 Task: Add the task  Implement a new network security system for a company to the section Capacity Scaling Sprint in the project AgileFusion and add a Due Date to the respective task as 2023/12/02
Action: Mouse moved to (222, 421)
Screenshot: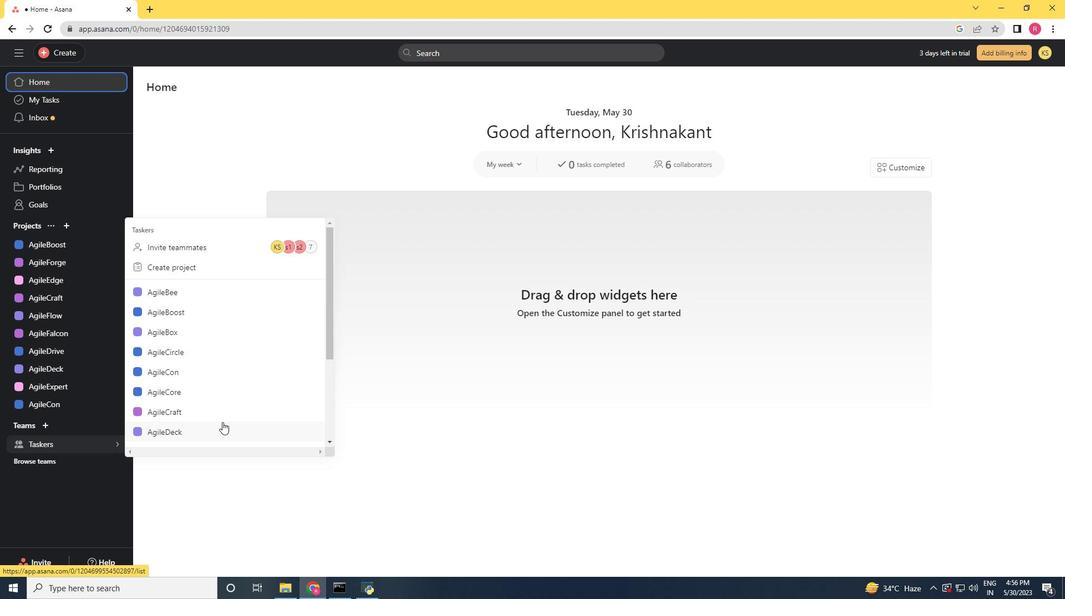 
Action: Mouse scrolled (222, 420) with delta (0, 0)
Screenshot: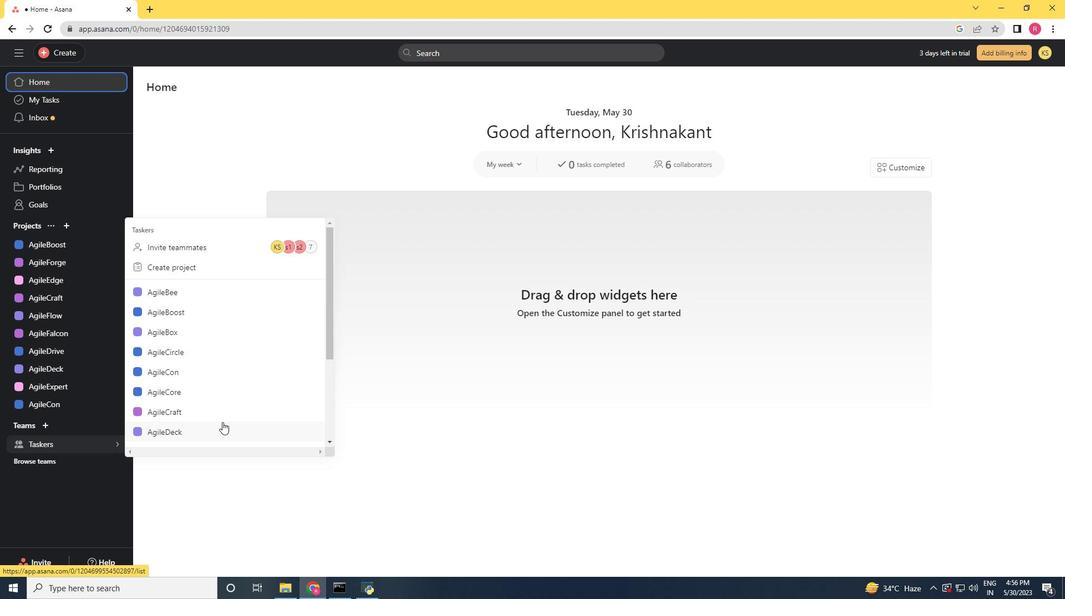 
Action: Mouse scrolled (222, 420) with delta (0, 0)
Screenshot: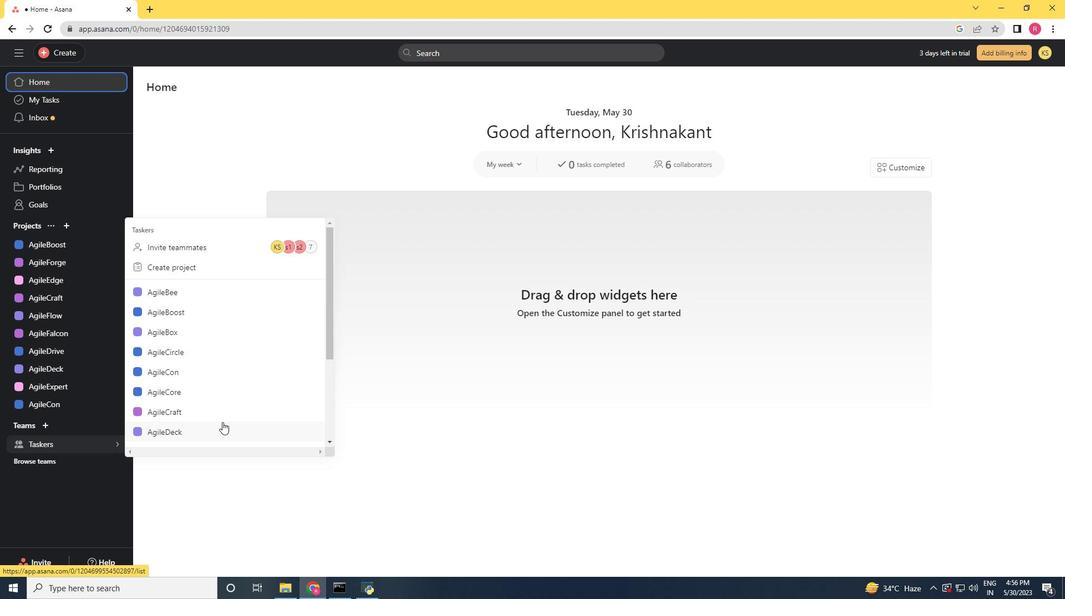 
Action: Mouse scrolled (222, 420) with delta (0, 0)
Screenshot: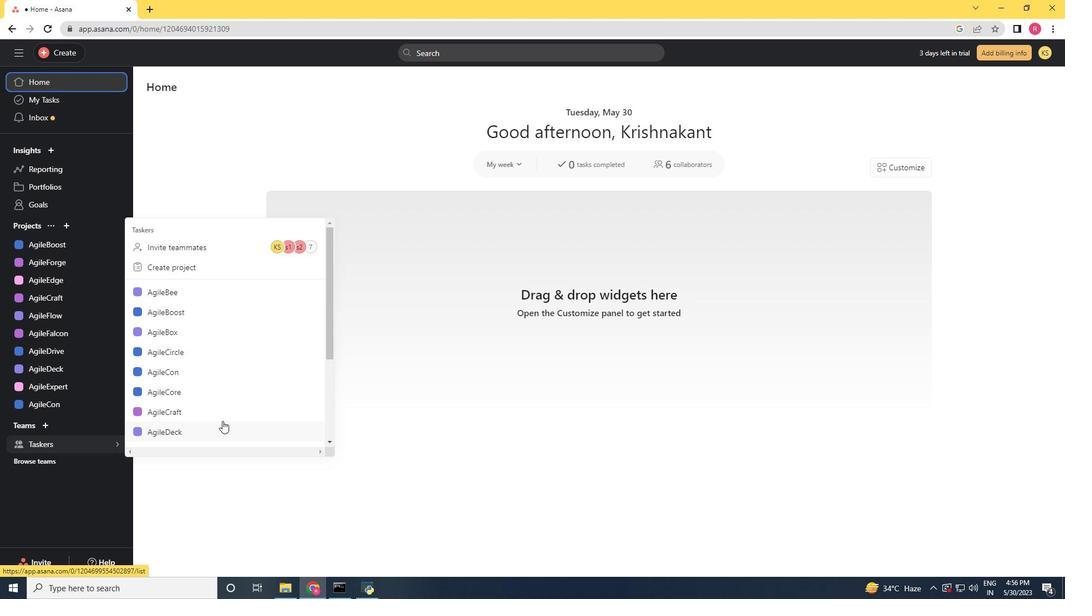 
Action: Mouse scrolled (222, 420) with delta (0, 0)
Screenshot: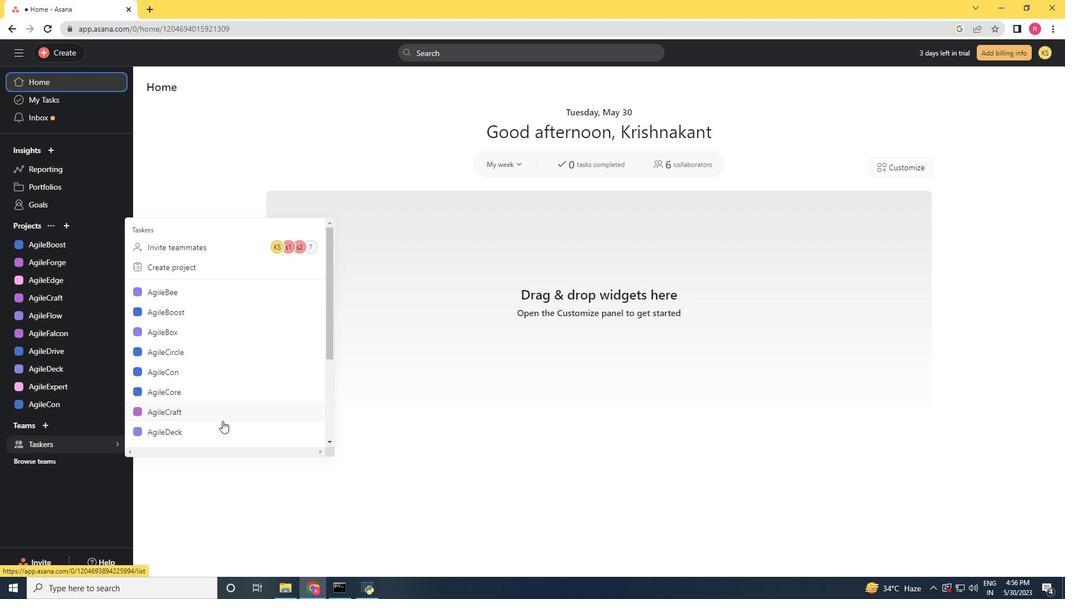 
Action: Mouse moved to (183, 428)
Screenshot: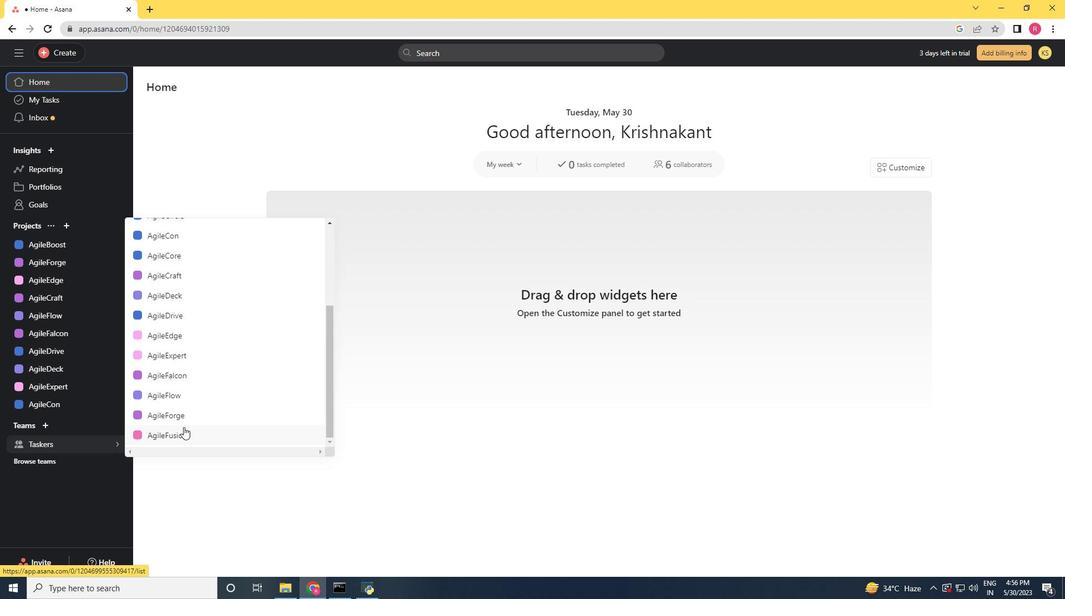 
Action: Mouse pressed left at (183, 428)
Screenshot: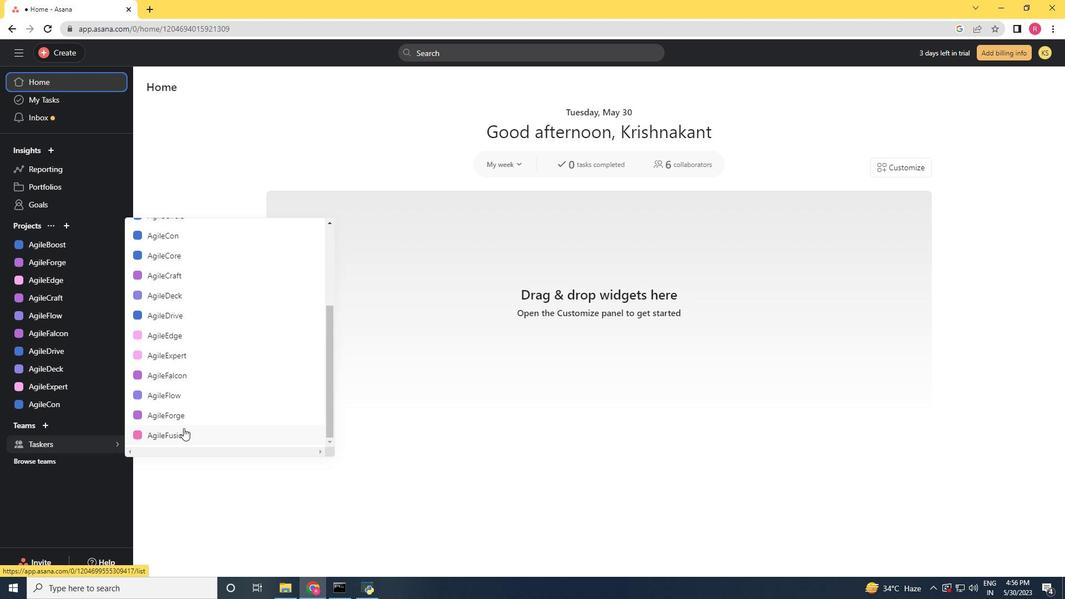 
Action: Mouse moved to (197, 351)
Screenshot: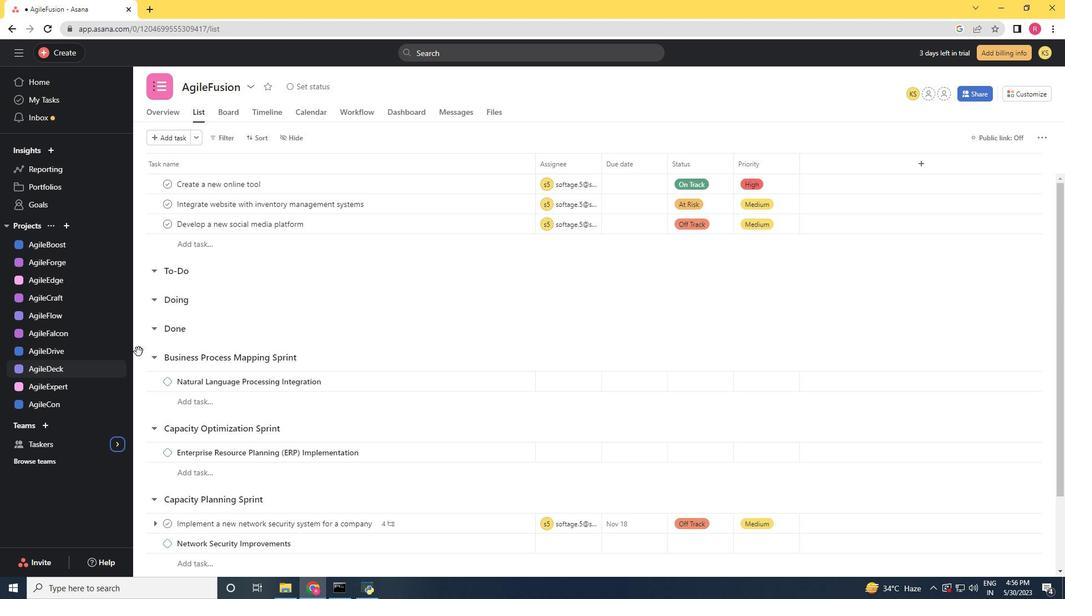 
Action: Mouse scrolled (197, 352) with delta (0, 0)
Screenshot: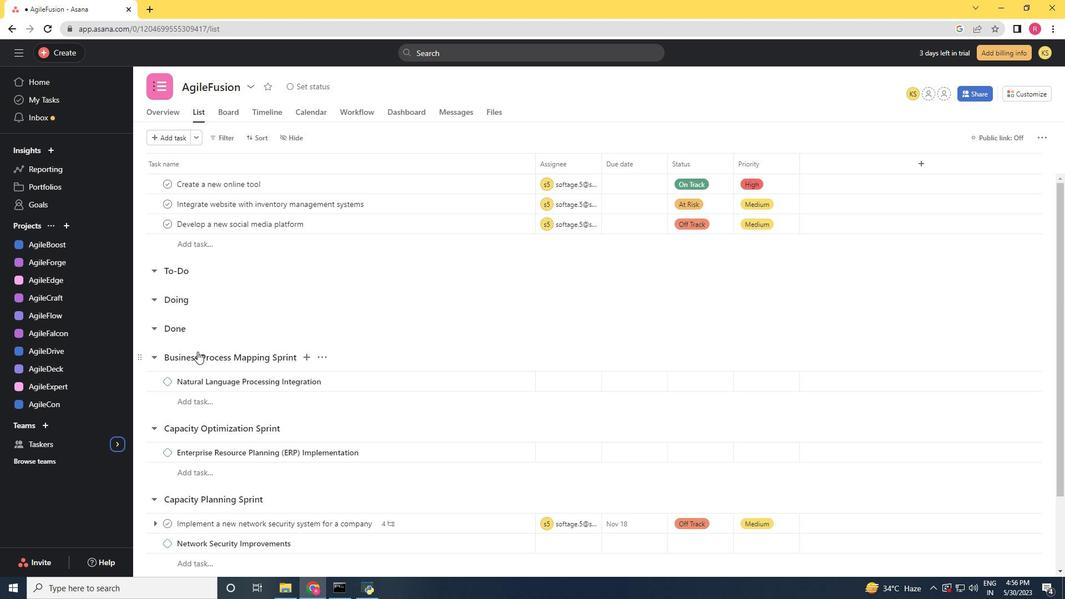 
Action: Mouse scrolled (197, 352) with delta (0, 0)
Screenshot: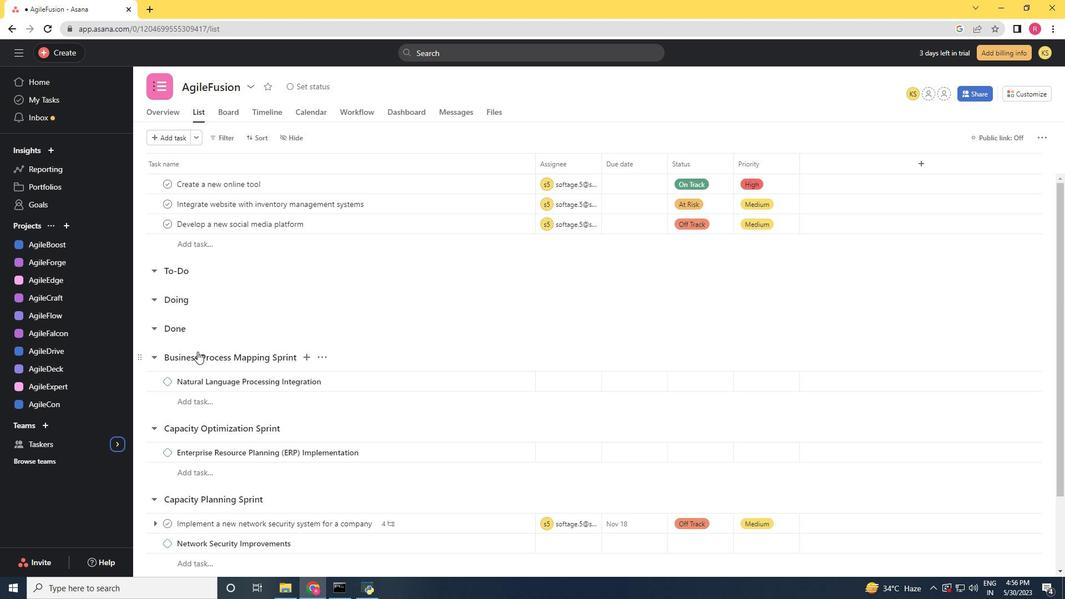 
Action: Mouse scrolled (197, 352) with delta (0, 0)
Screenshot: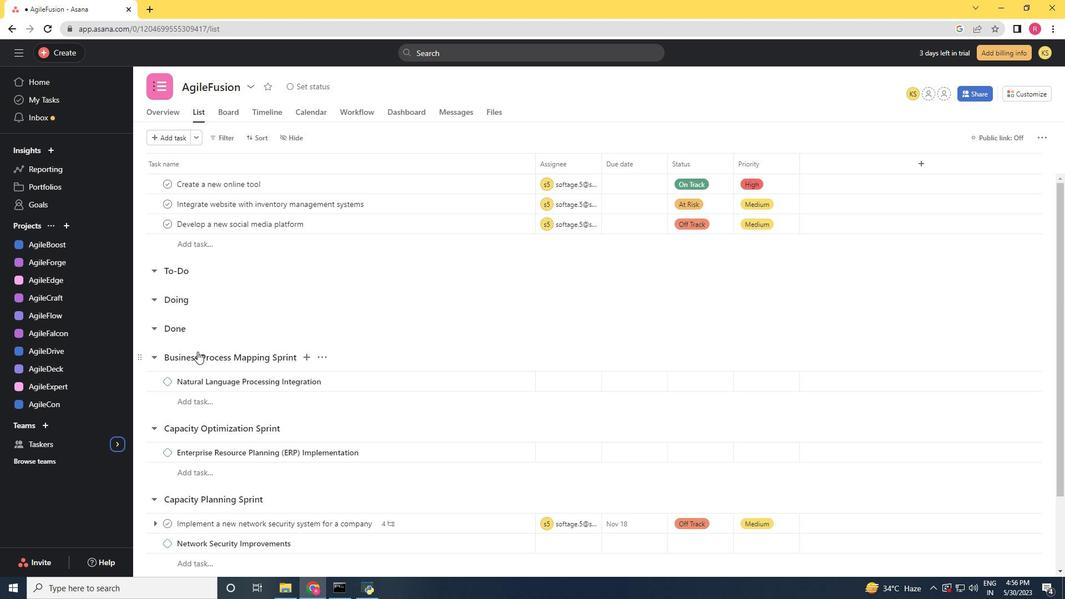 
Action: Mouse scrolled (197, 352) with delta (0, 0)
Screenshot: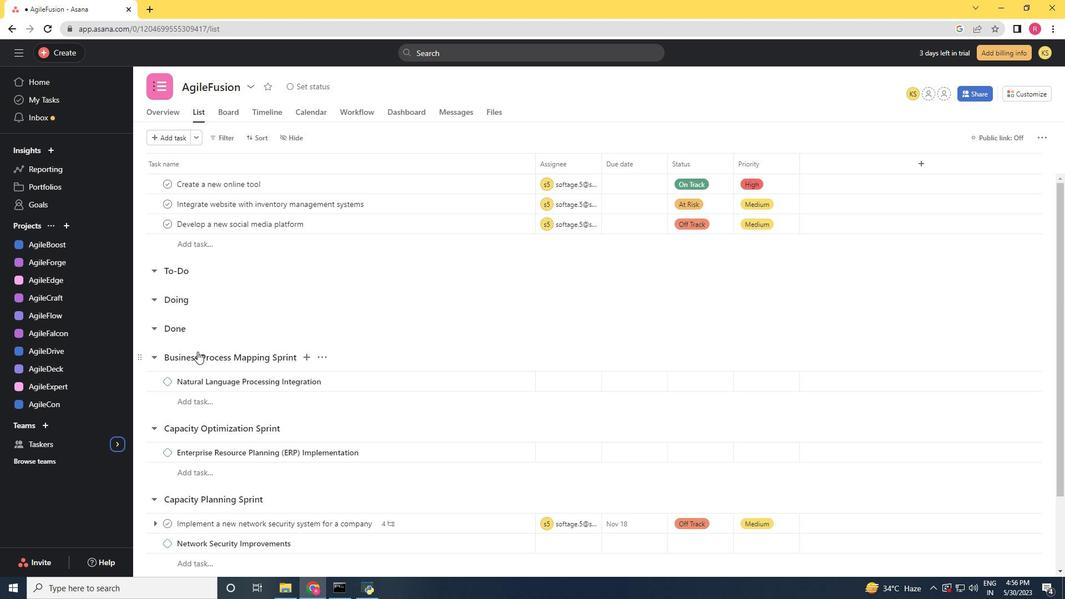 
Action: Mouse moved to (343, 444)
Screenshot: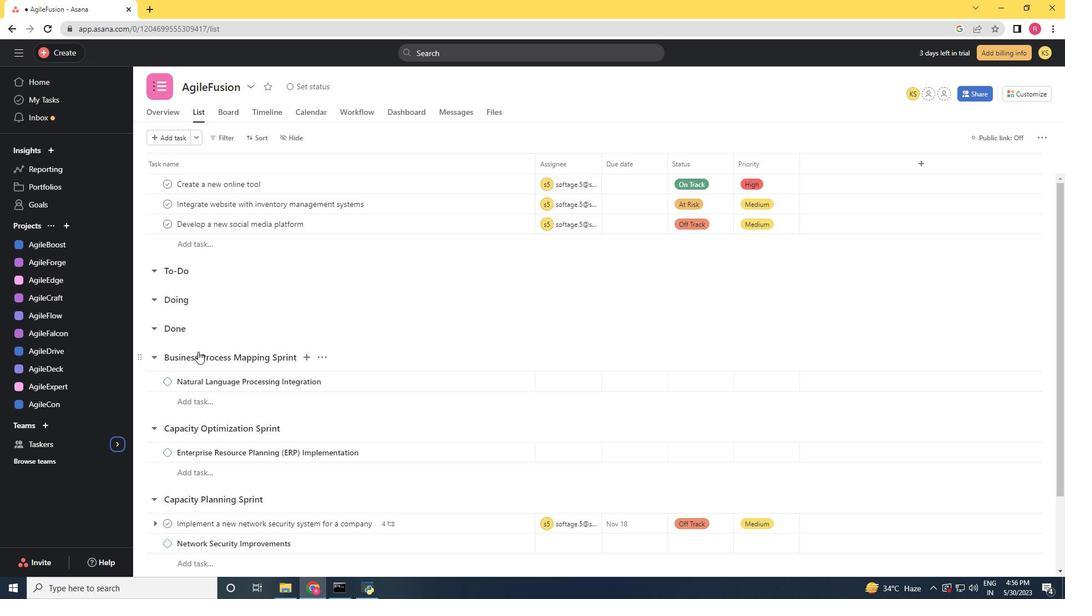 
Action: Mouse scrolled (324, 433) with delta (0, 0)
Screenshot: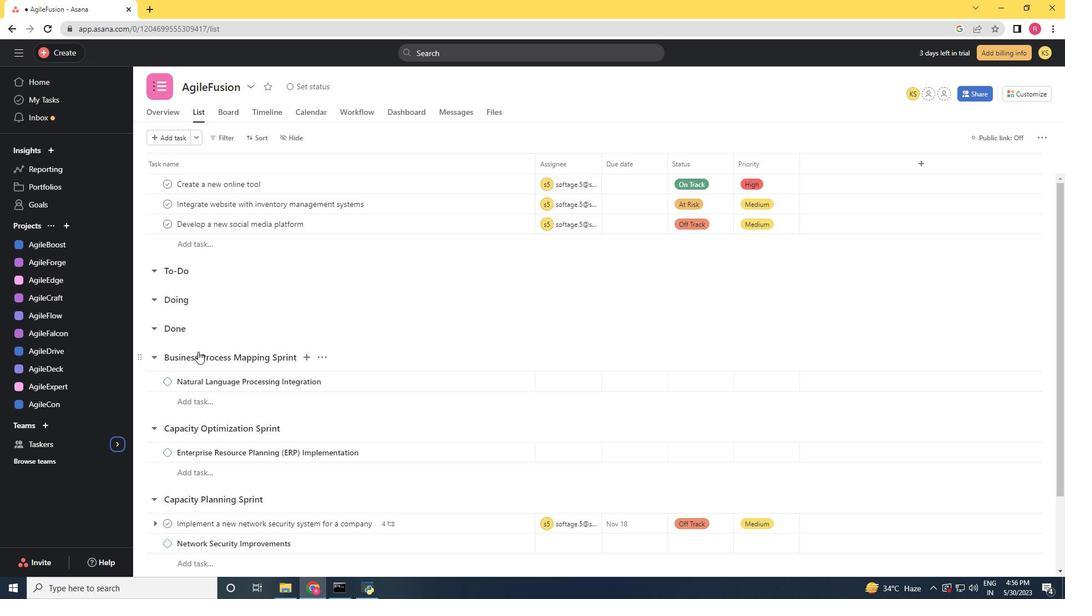 
Action: Mouse moved to (440, 501)
Screenshot: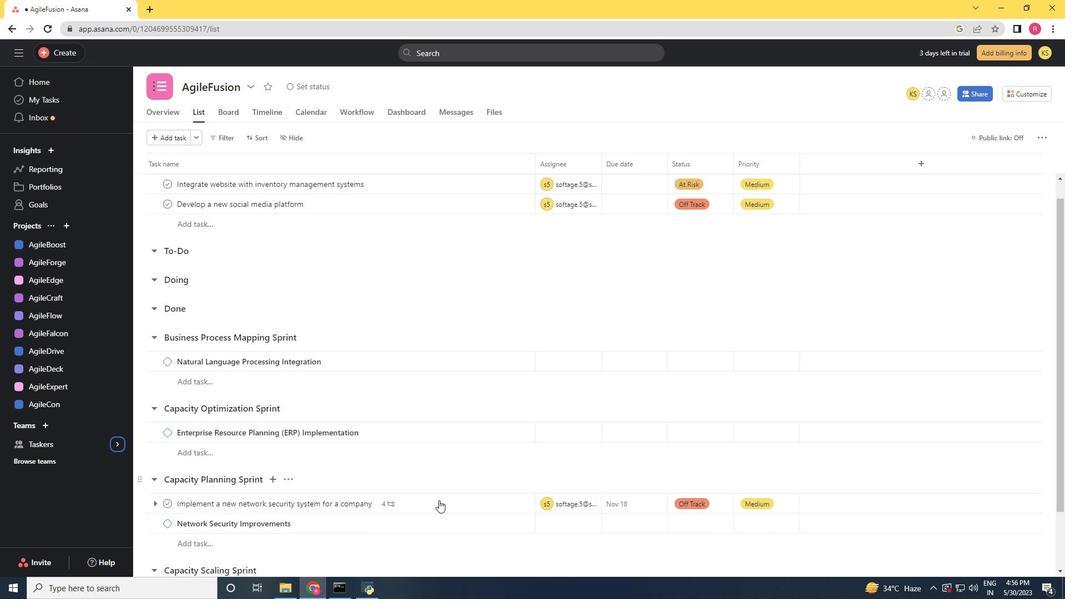 
Action: Mouse scrolled (440, 500) with delta (0, 0)
Screenshot: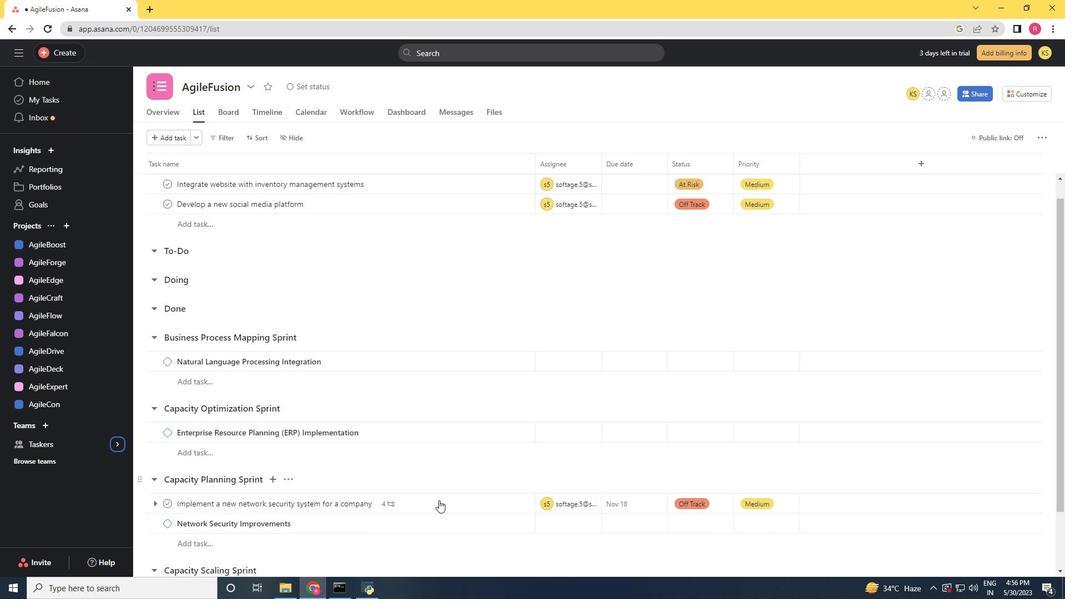 
Action: Mouse scrolled (440, 500) with delta (0, 0)
Screenshot: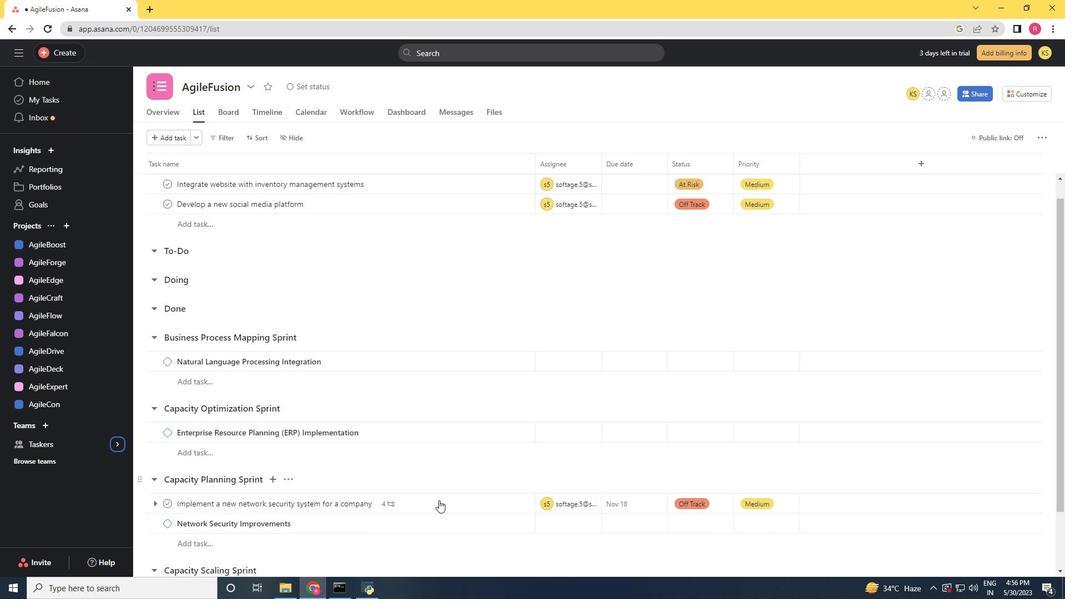 
Action: Mouse scrolled (440, 500) with delta (0, 0)
Screenshot: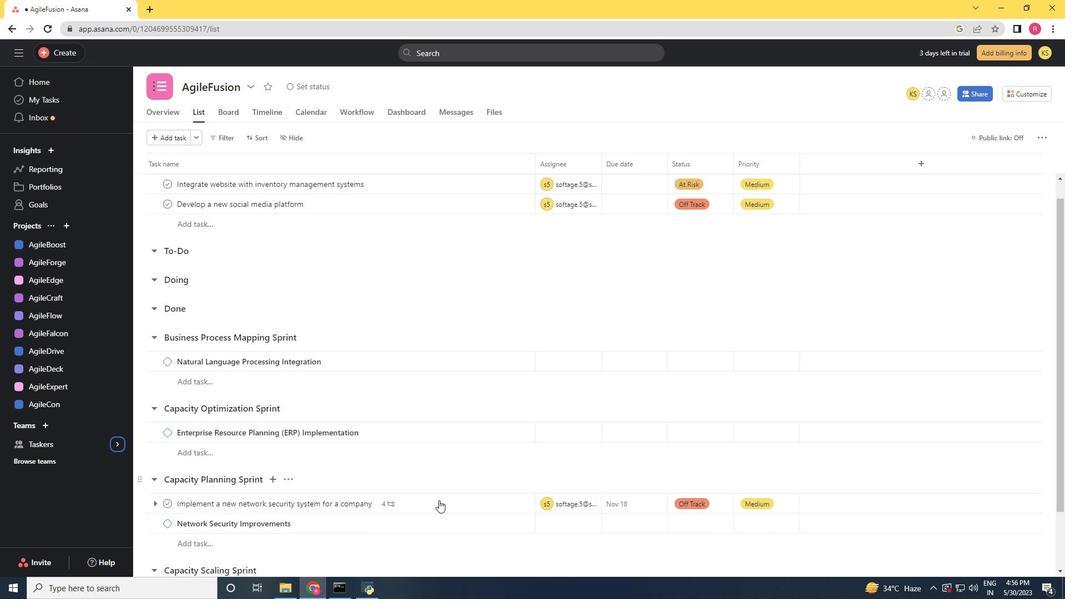 
Action: Mouse moved to (505, 439)
Screenshot: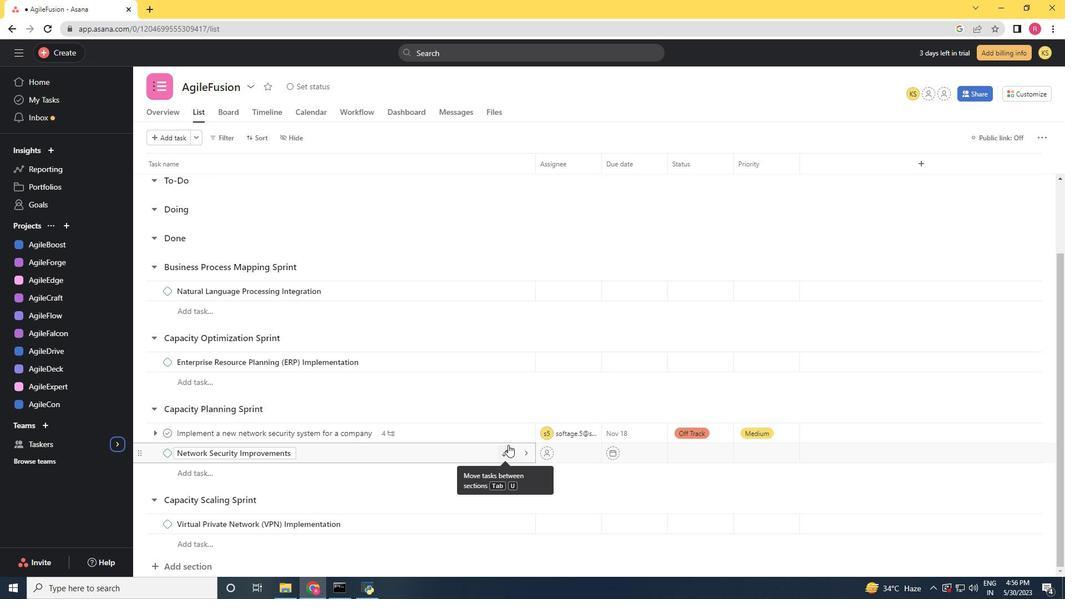 
Action: Mouse scrolled (505, 438) with delta (0, 0)
Screenshot: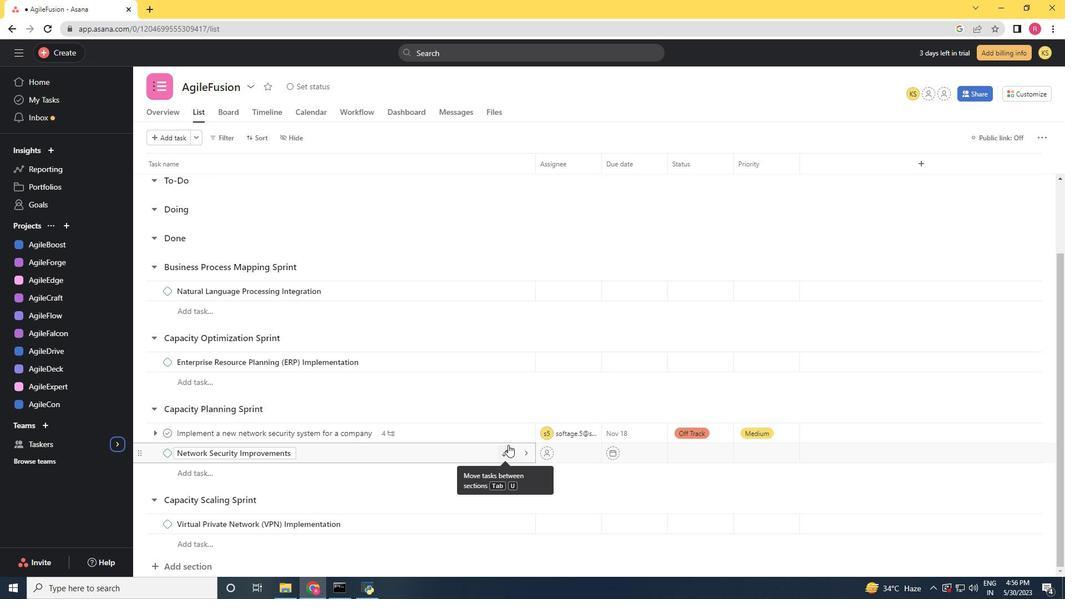 
Action: Mouse scrolled (505, 438) with delta (0, 0)
Screenshot: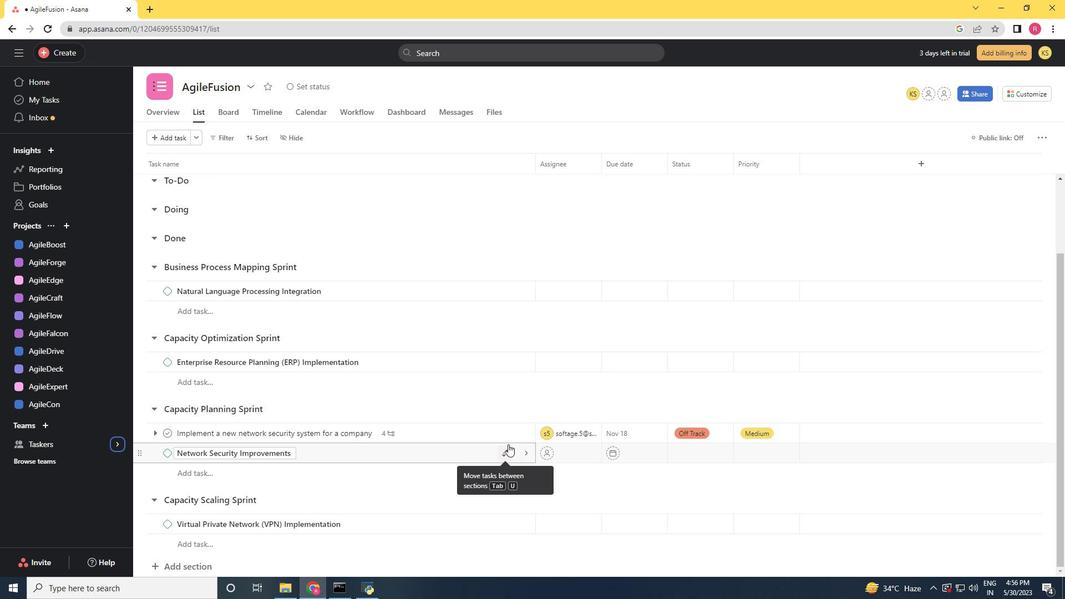 
Action: Mouse moved to (505, 430)
Screenshot: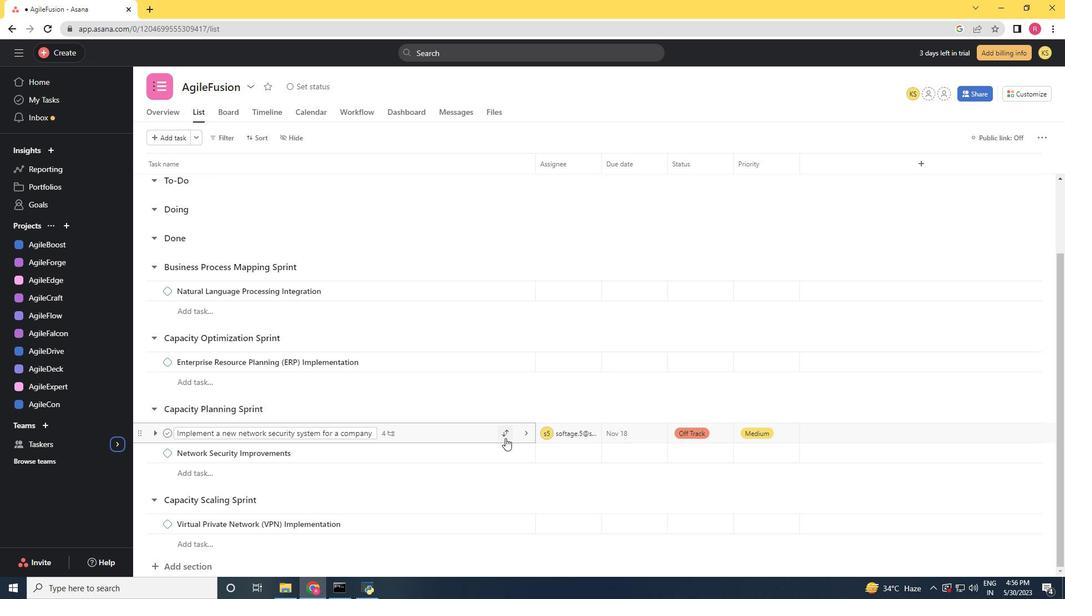 
Action: Mouse pressed left at (505, 430)
Screenshot: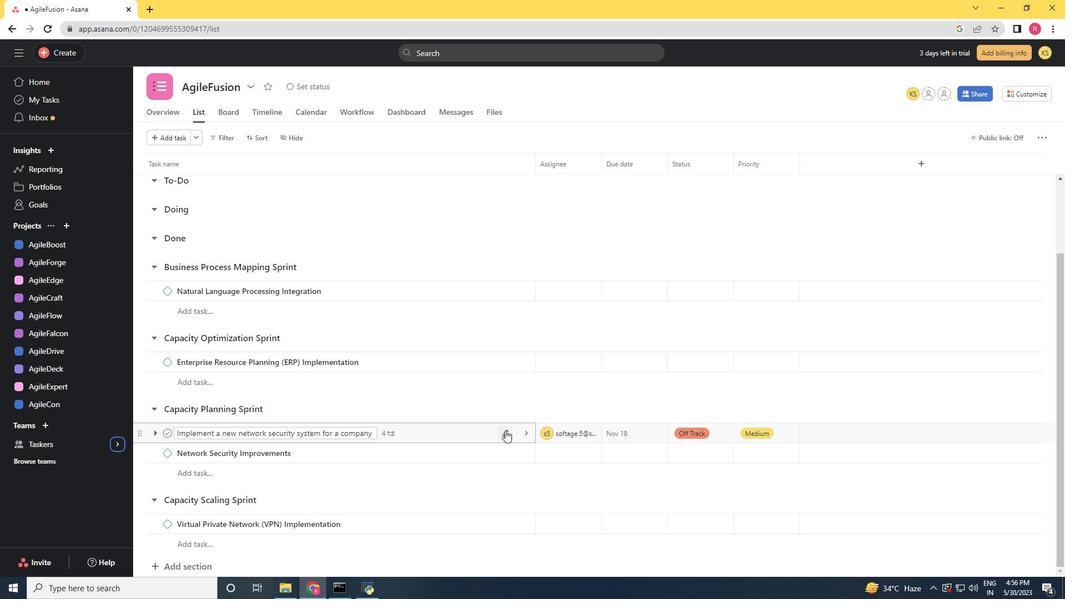 
Action: Mouse moved to (431, 415)
Screenshot: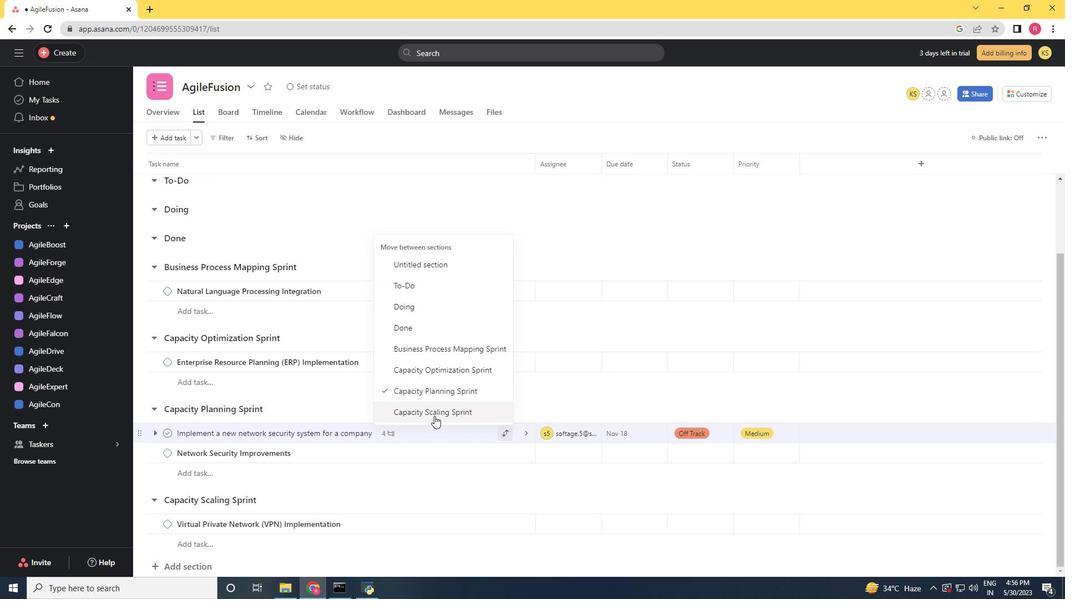 
Action: Mouse pressed left at (431, 415)
Screenshot: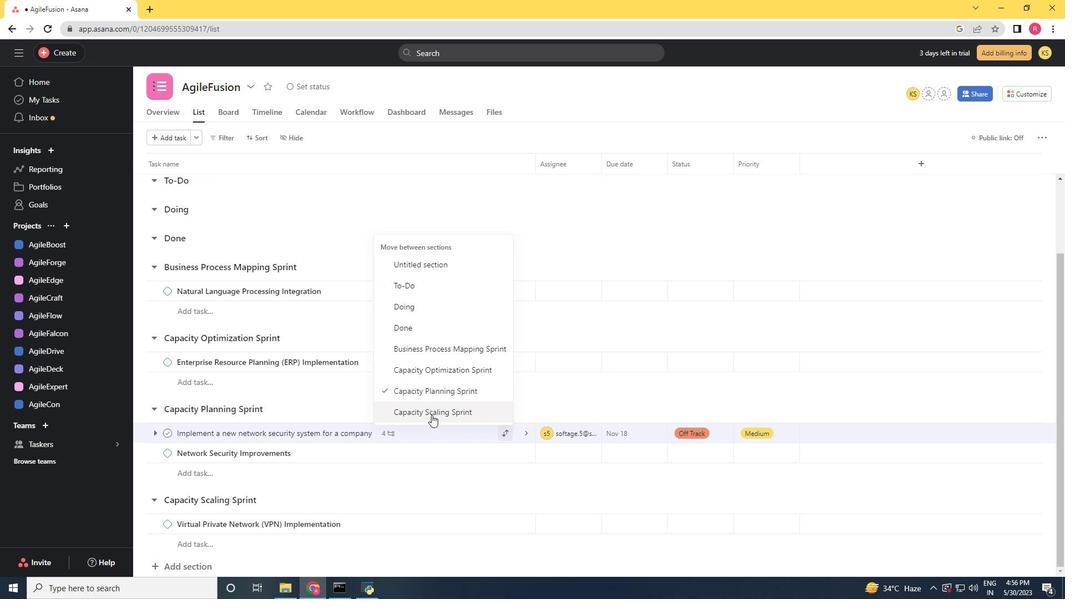 
Action: Mouse scrolled (431, 414) with delta (0, 0)
Screenshot: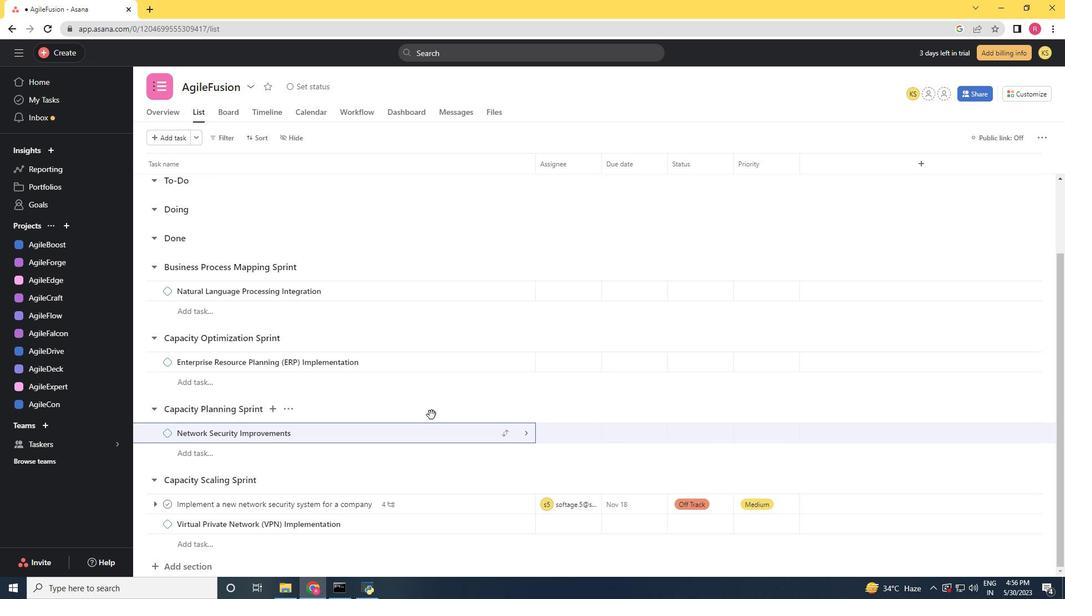 
Action: Mouse scrolled (431, 414) with delta (0, 0)
Screenshot: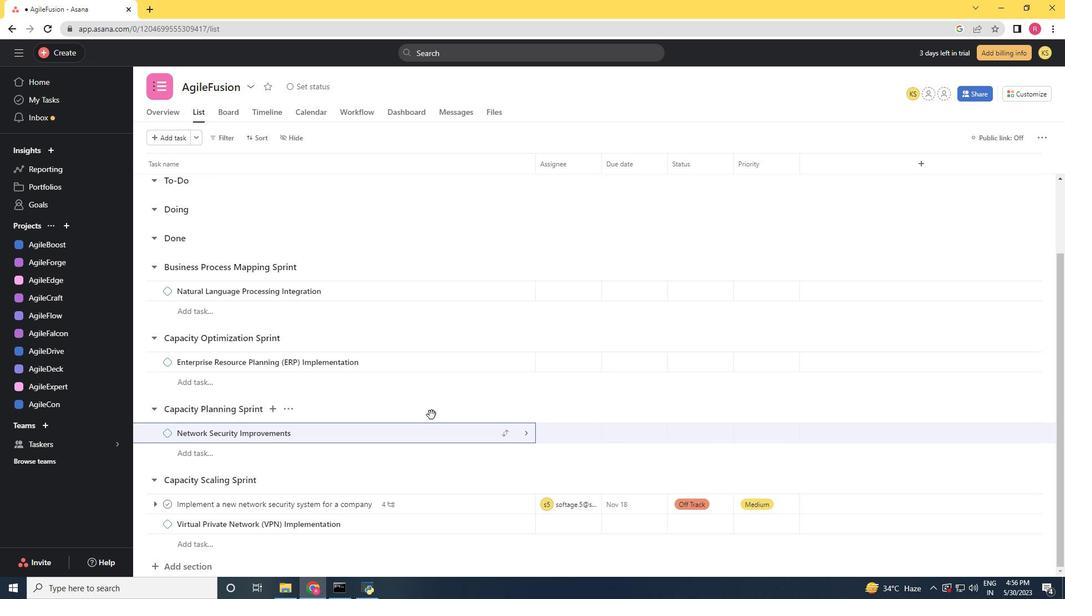 
Action: Mouse scrolled (431, 414) with delta (0, 0)
Screenshot: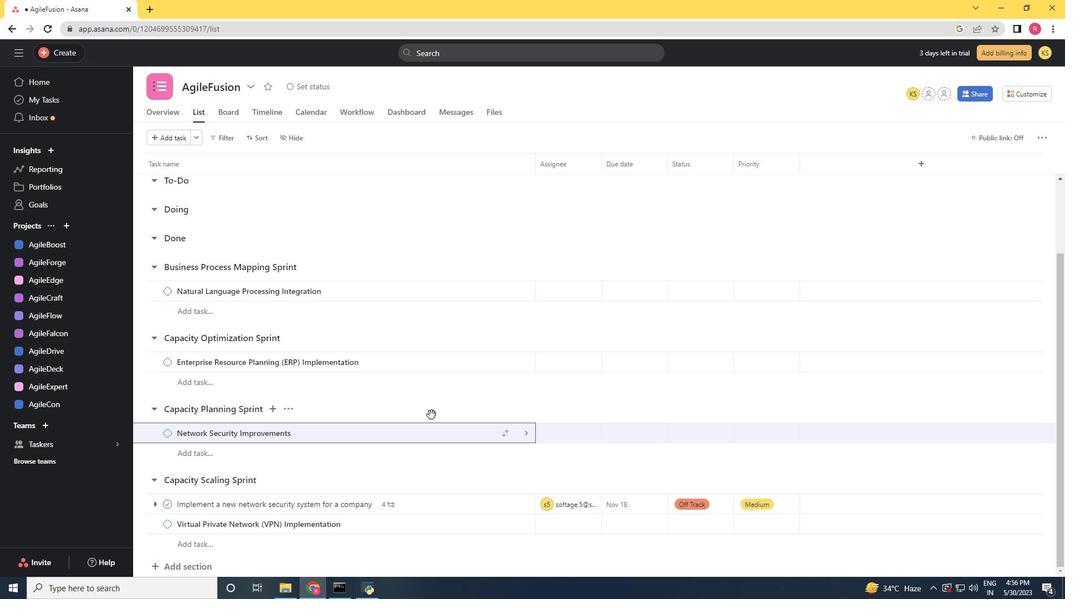 
Action: Mouse scrolled (431, 414) with delta (0, 0)
Screenshot: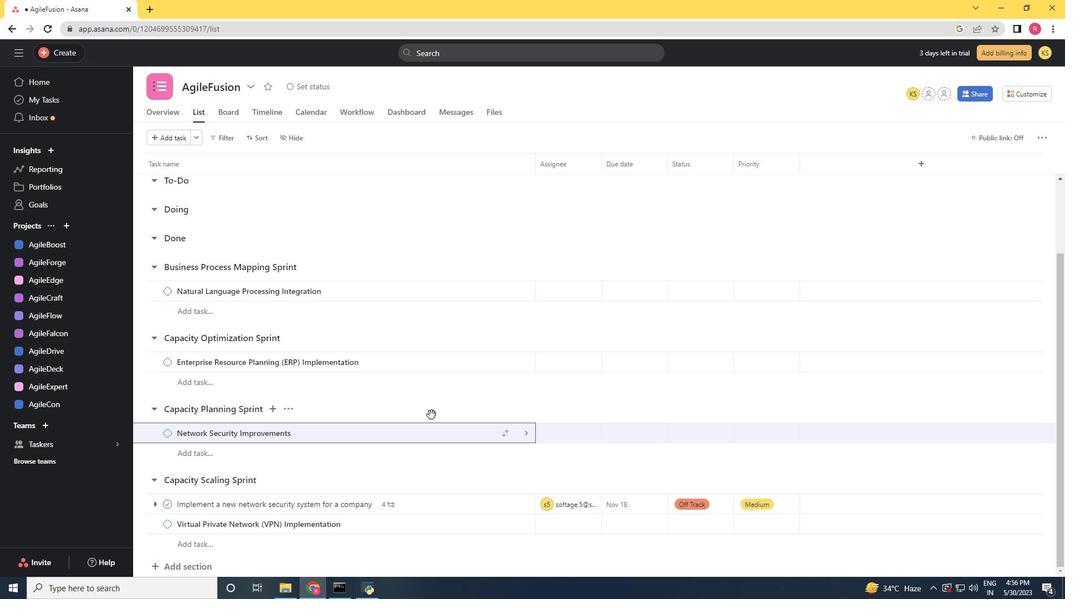 
Action: Mouse moved to (477, 504)
Screenshot: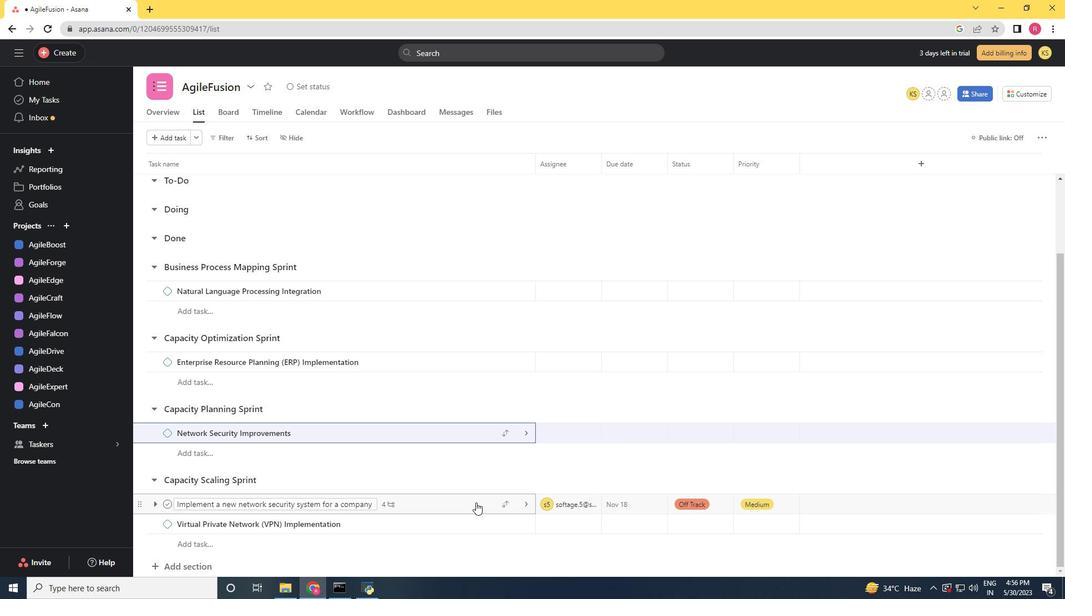 
Action: Mouse pressed left at (477, 504)
Screenshot: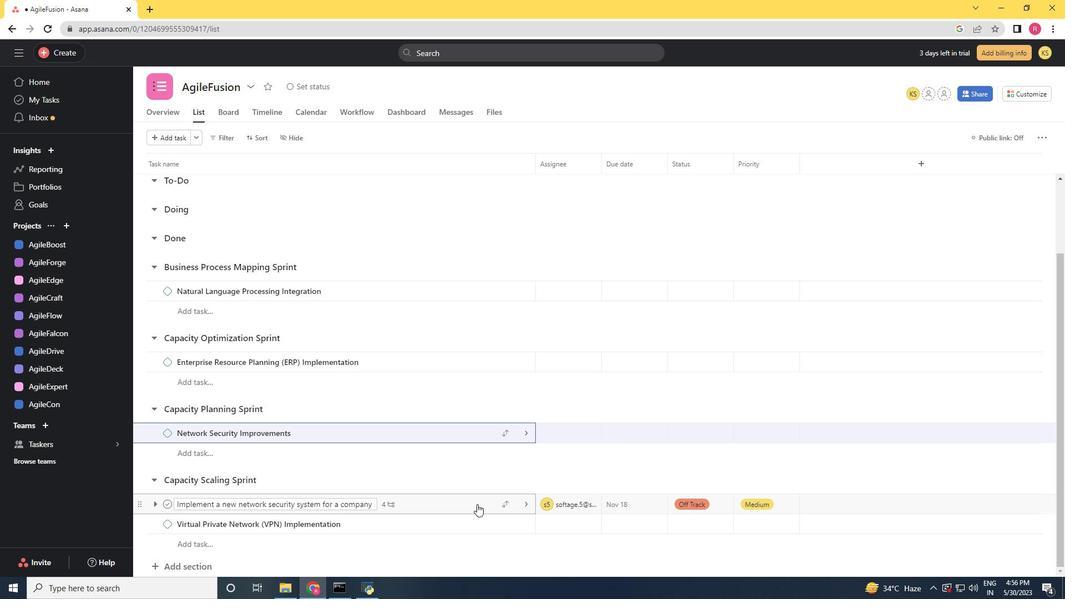 
Action: Mouse moved to (803, 243)
Screenshot: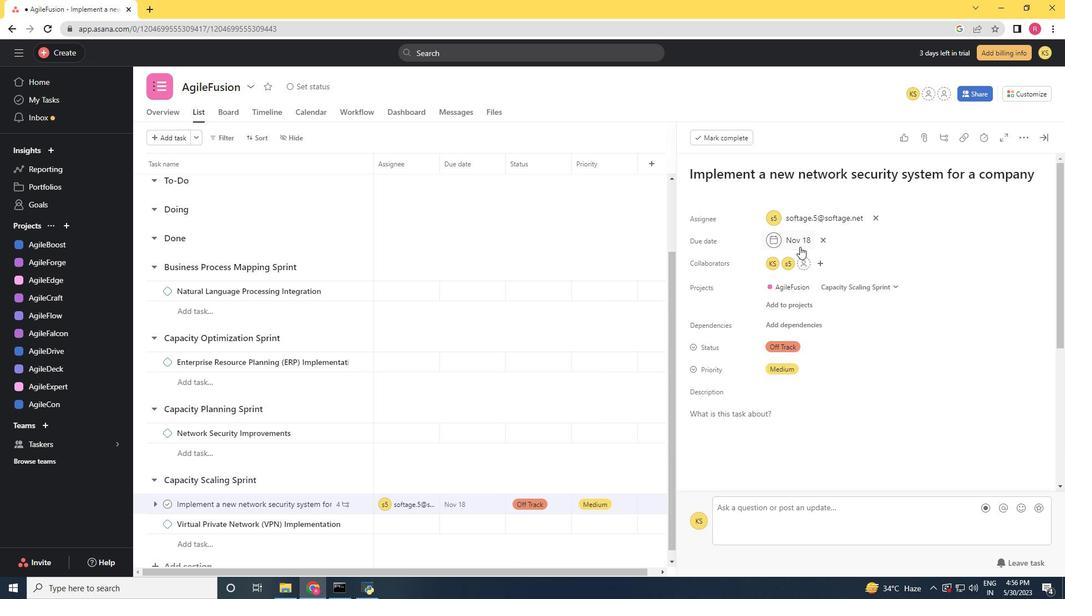
Action: Mouse pressed left at (803, 243)
Screenshot: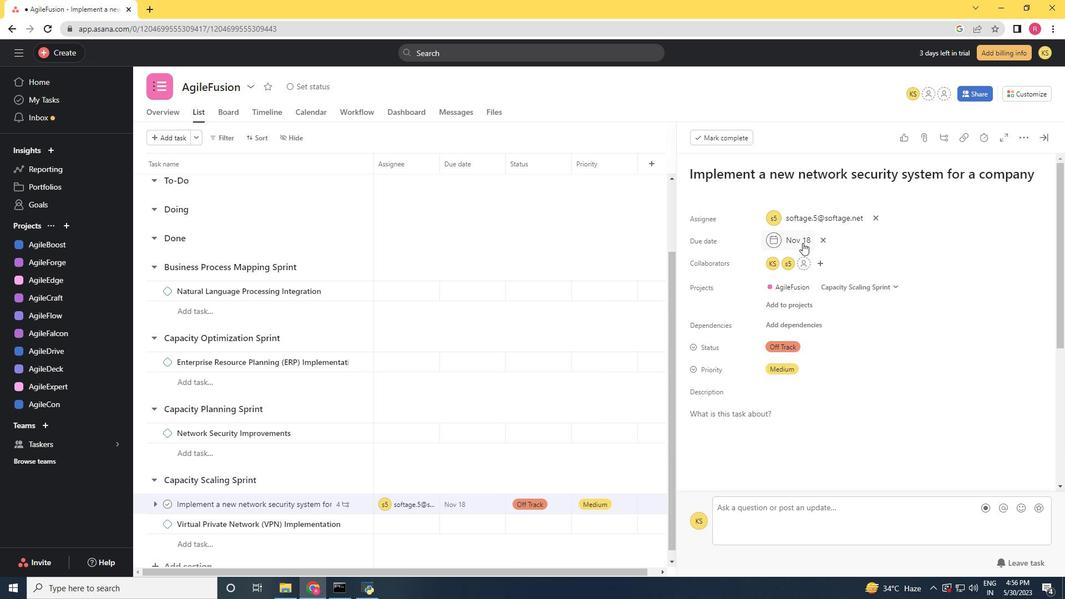 
Action: Mouse moved to (901, 297)
Screenshot: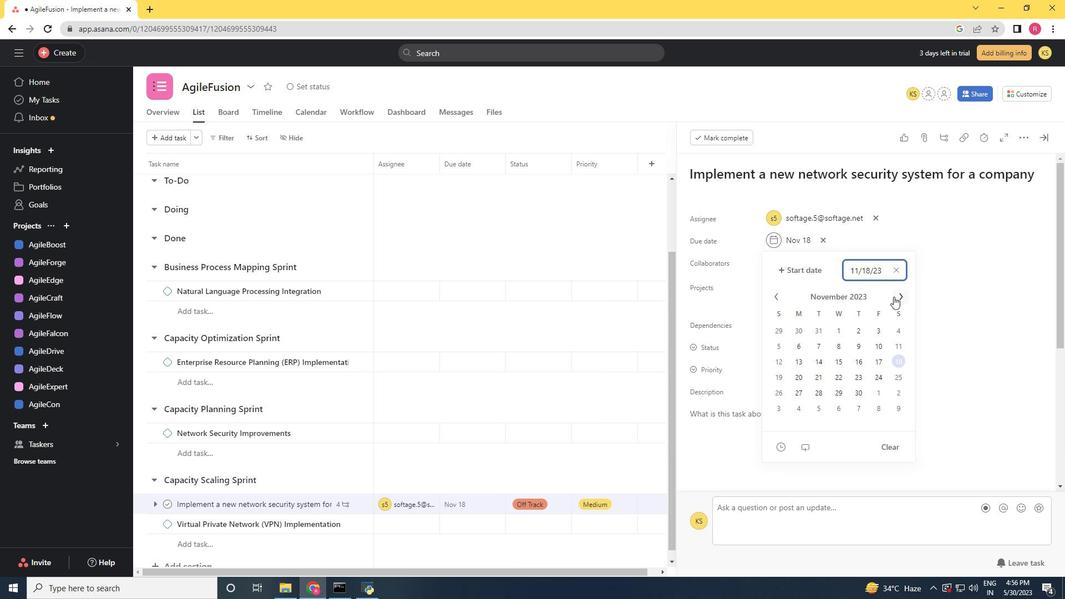 
Action: Mouse pressed left at (901, 297)
Screenshot: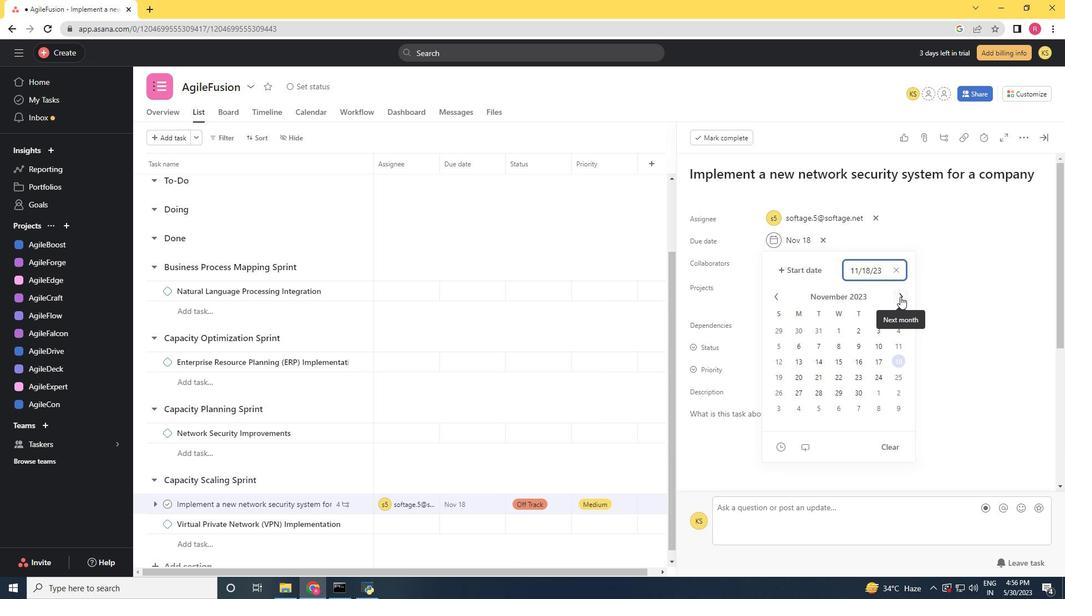 
Action: Mouse pressed left at (901, 297)
Screenshot: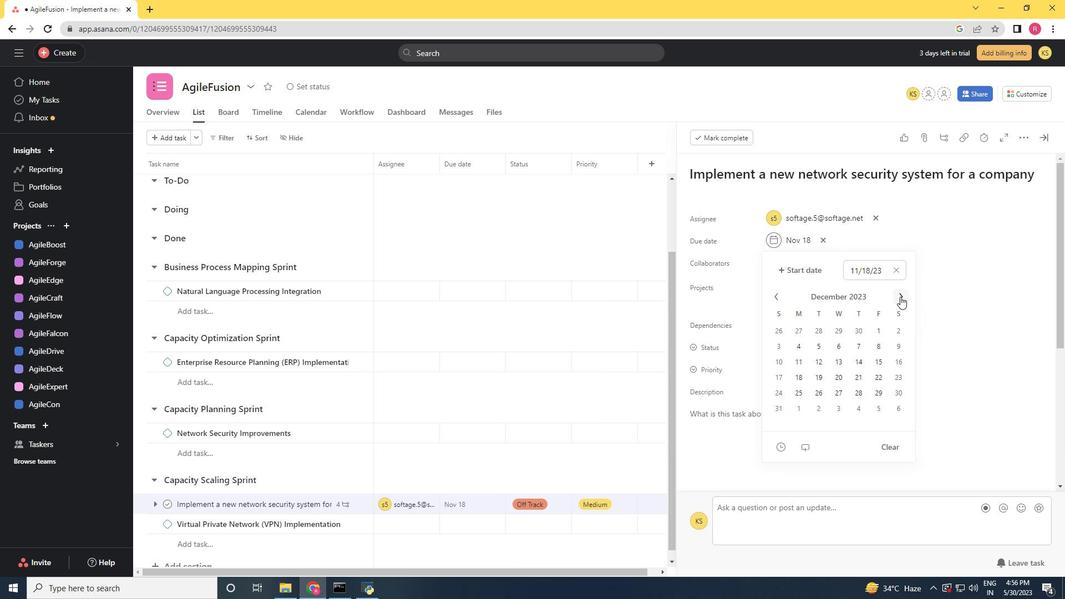 
Action: Mouse moved to (778, 299)
Screenshot: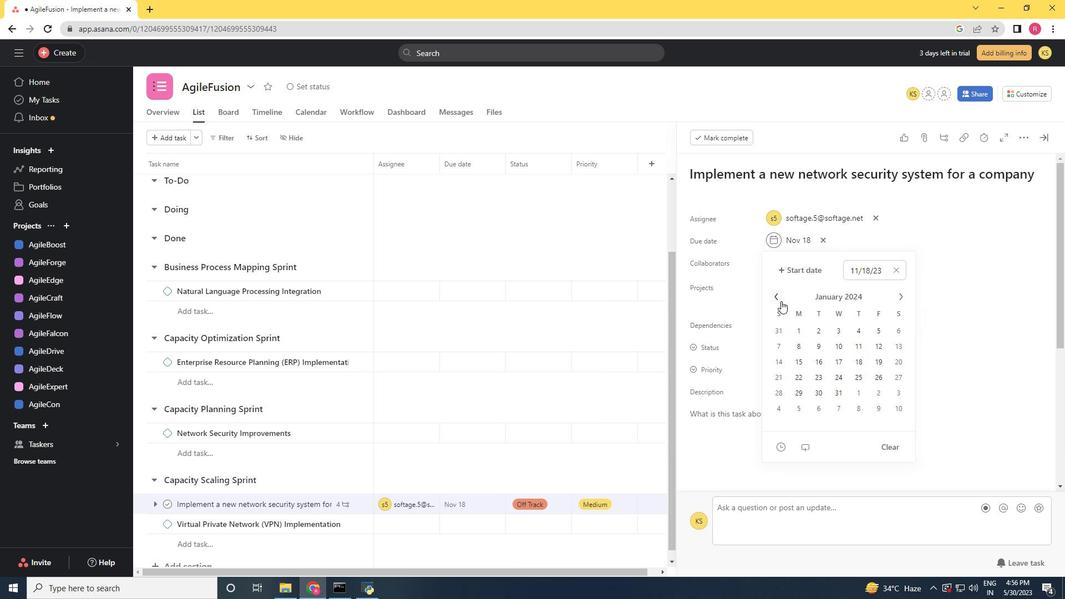 
Action: Mouse pressed left at (778, 299)
Screenshot: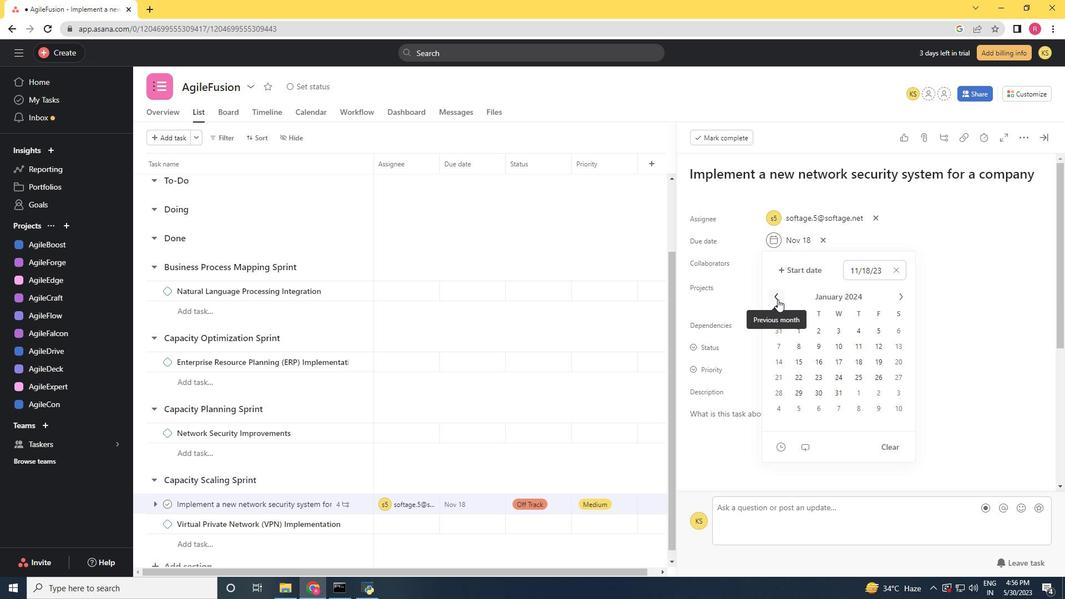 
Action: Mouse moved to (891, 328)
Screenshot: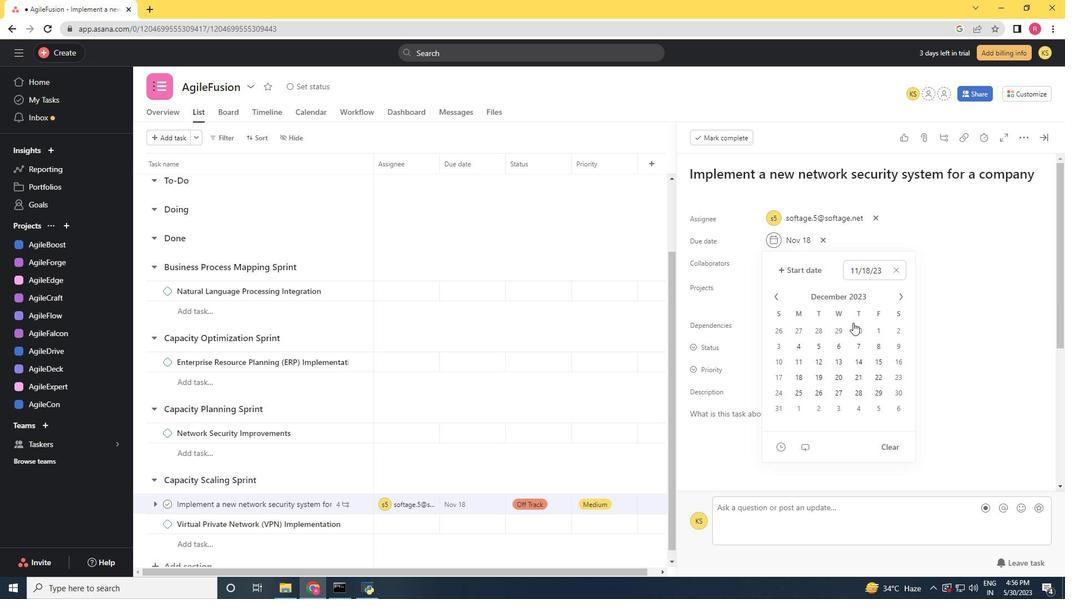 
Action: Mouse pressed left at (891, 328)
Screenshot: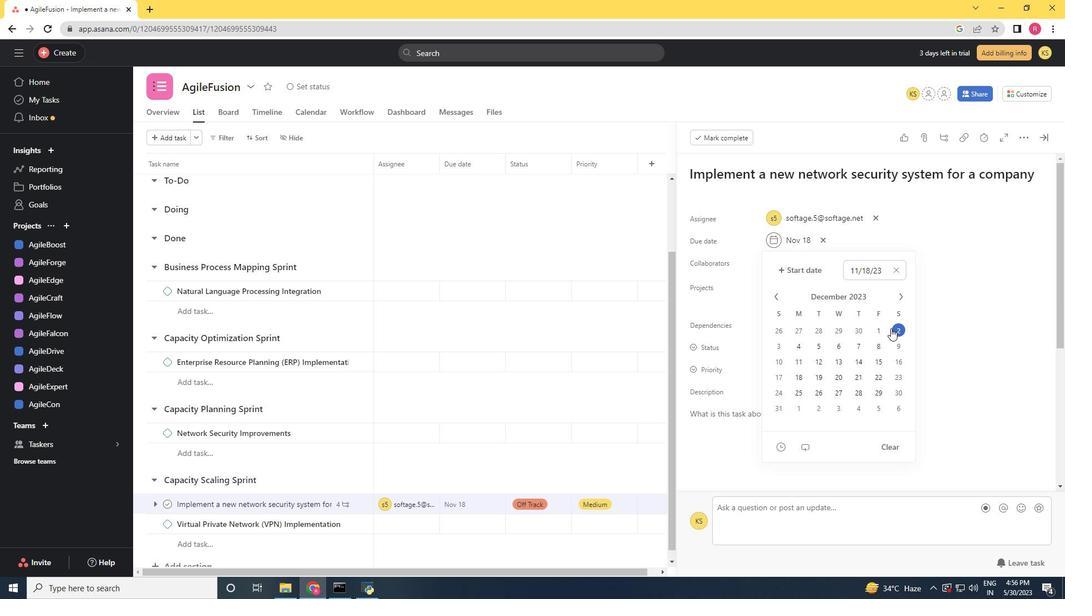 
Action: Mouse moved to (986, 343)
Screenshot: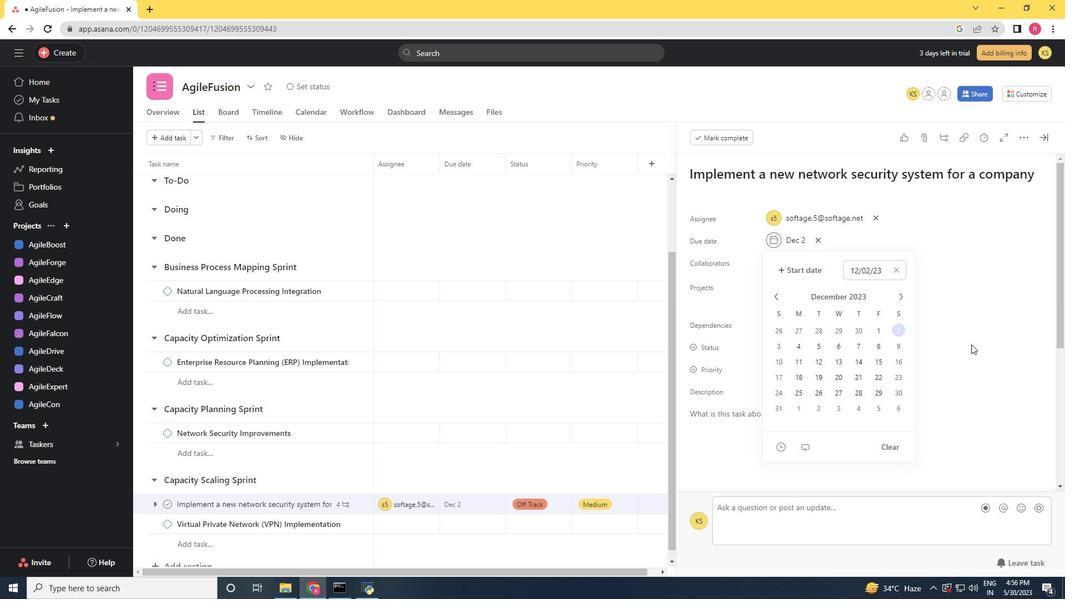 
Action: Mouse pressed left at (986, 343)
Screenshot: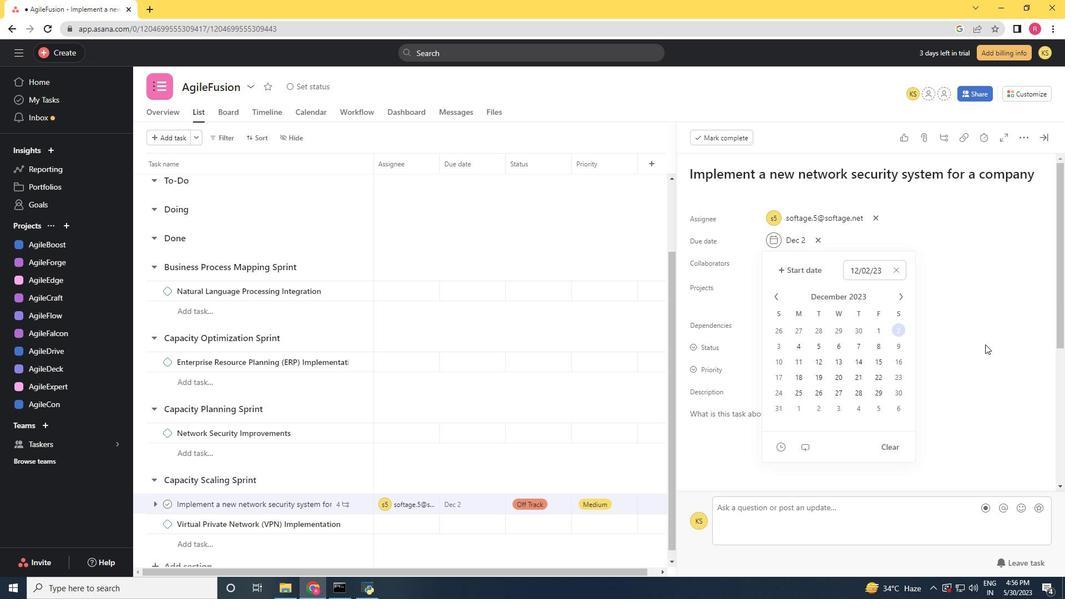 
